 Task: Write and save a response "The best project I ever worked on was developing a comprehensive employee training guide for a start-up company".
Action: Mouse moved to (777, 86)
Screenshot: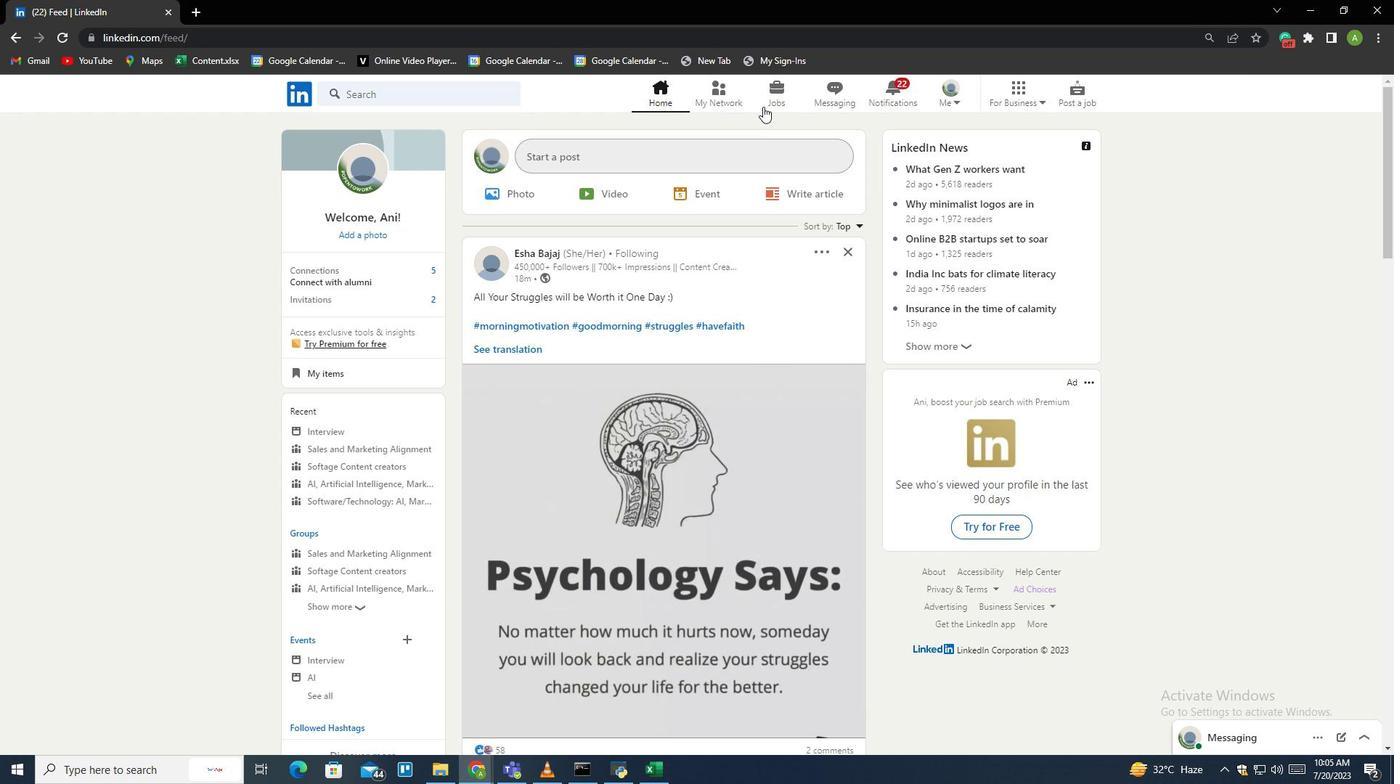 
Action: Mouse pressed left at (777, 86)
Screenshot: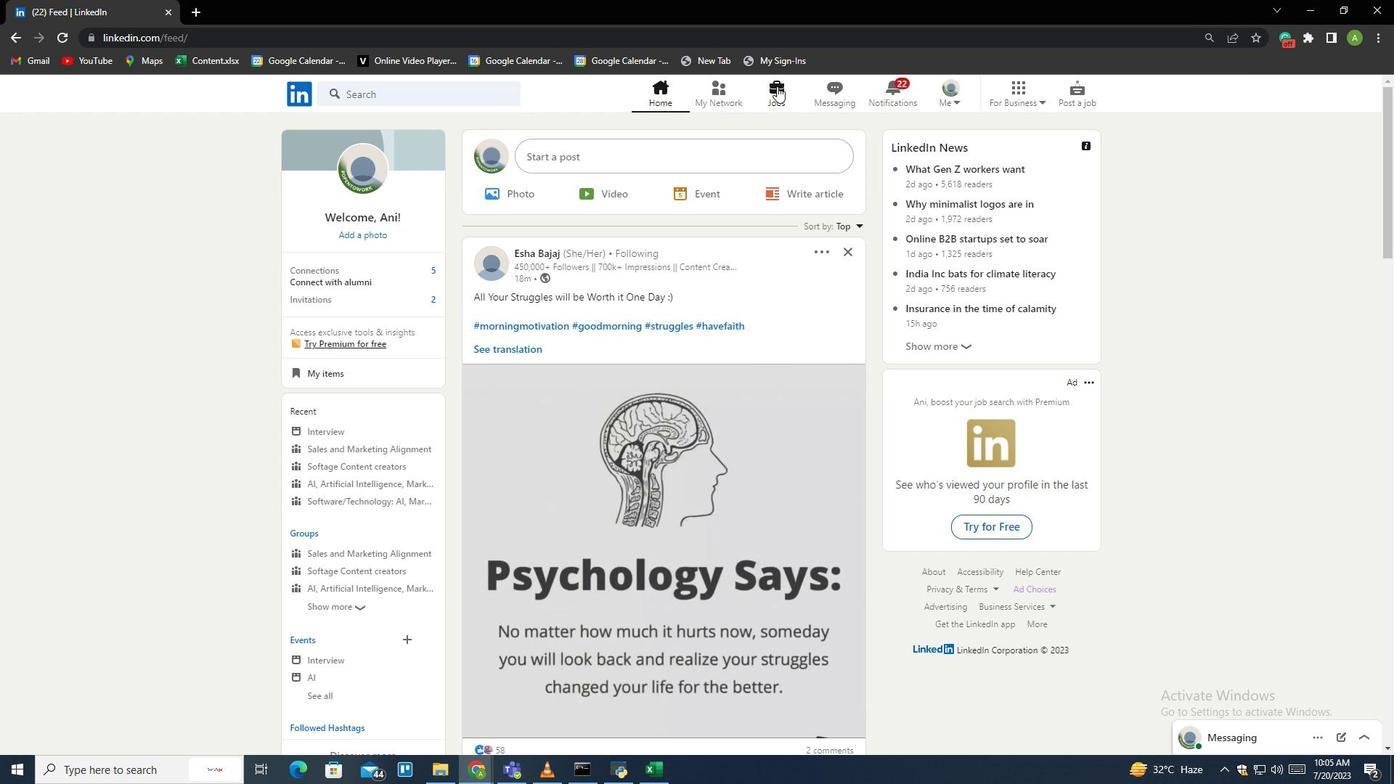 
Action: Mouse moved to (342, 496)
Screenshot: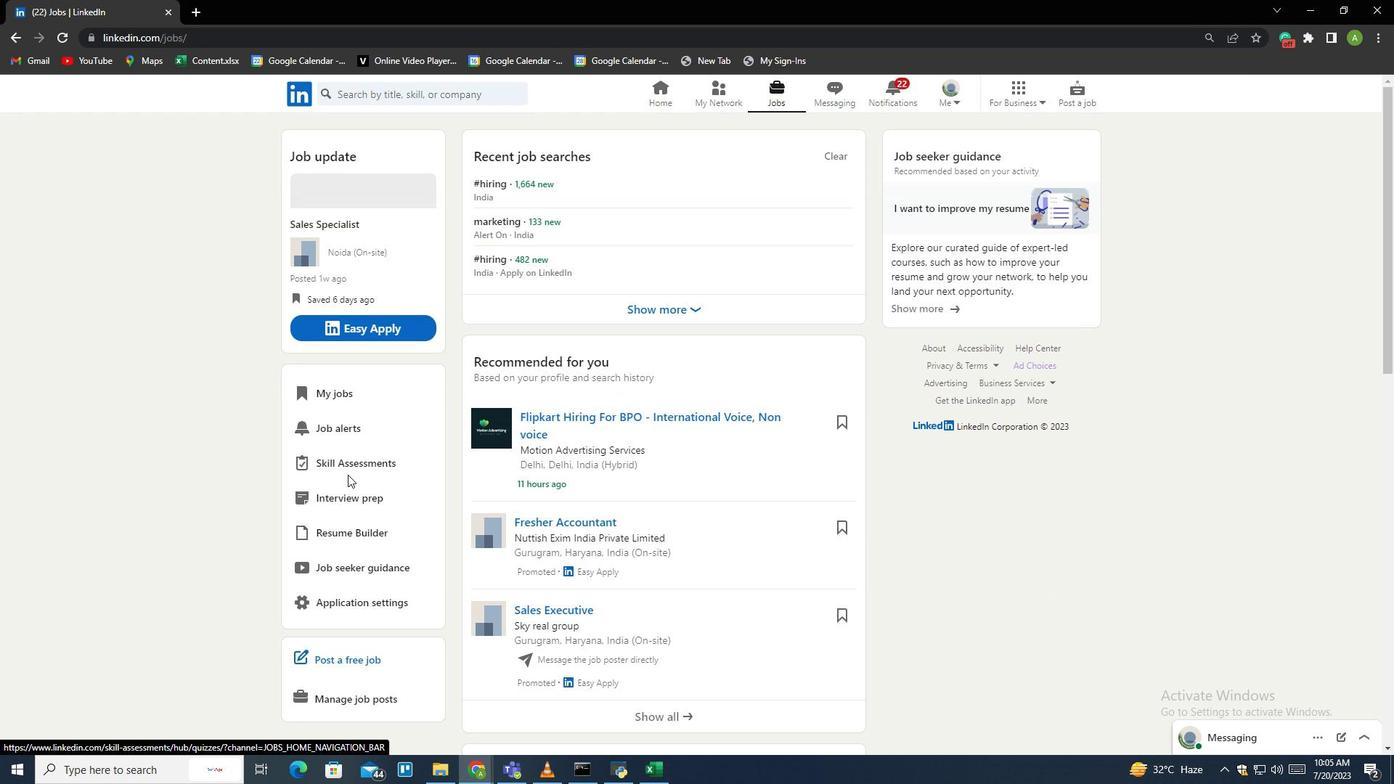 
Action: Mouse pressed left at (342, 496)
Screenshot: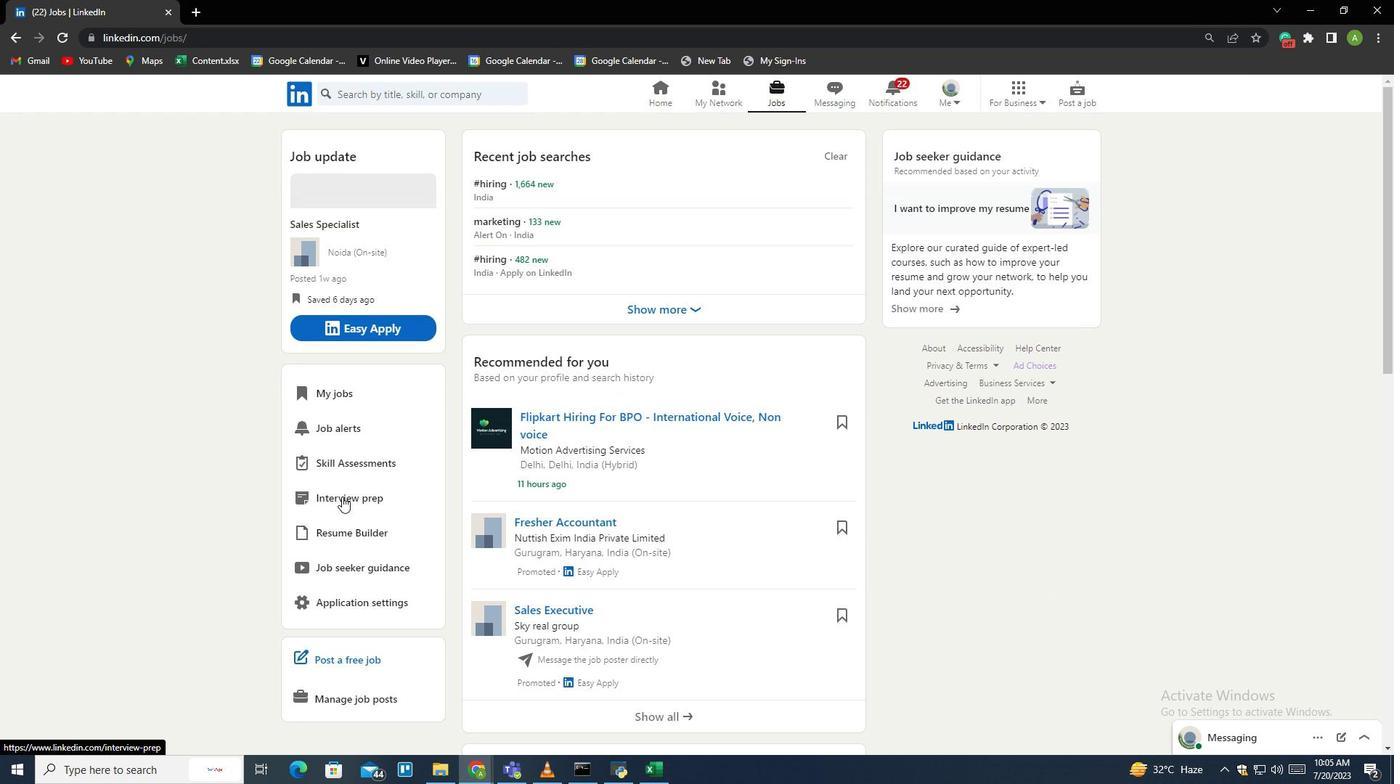 
Action: Mouse moved to (430, 153)
Screenshot: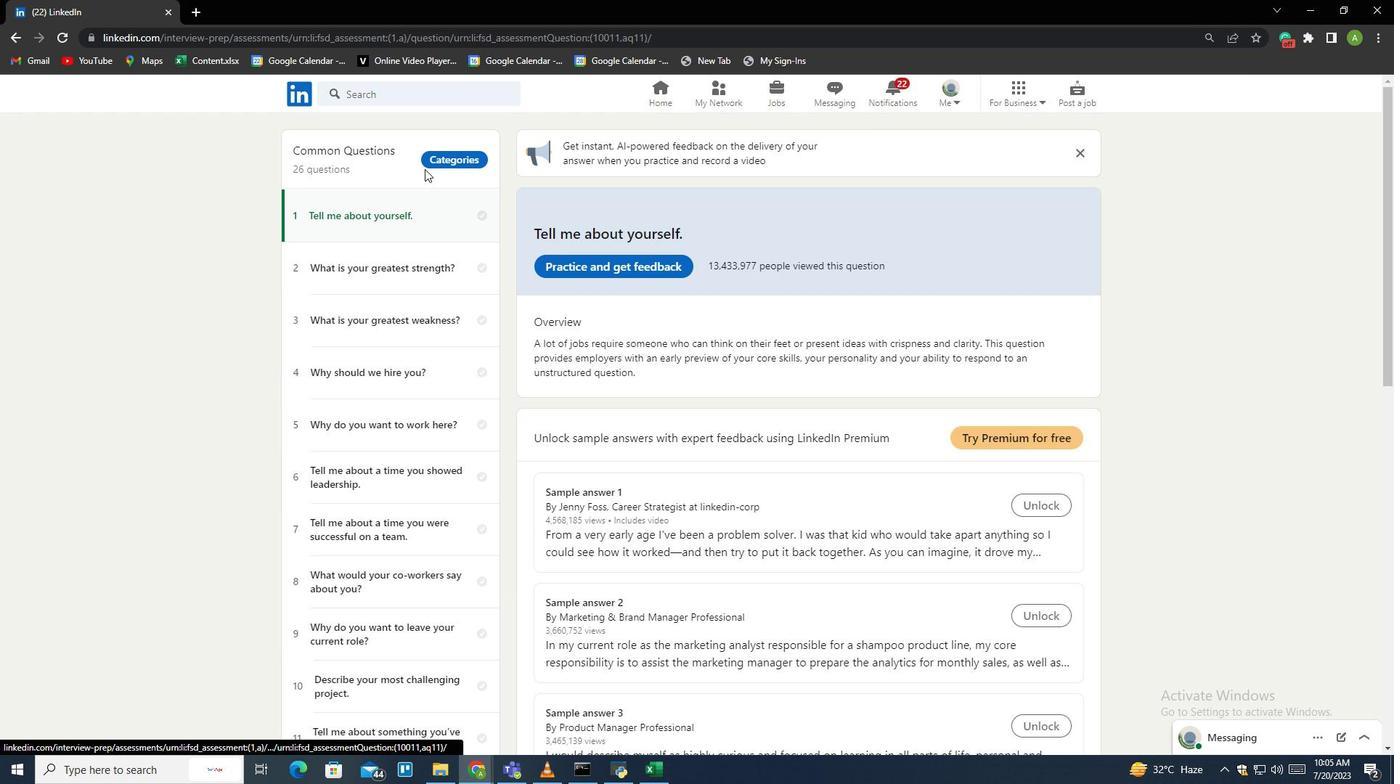 
Action: Mouse pressed left at (430, 153)
Screenshot: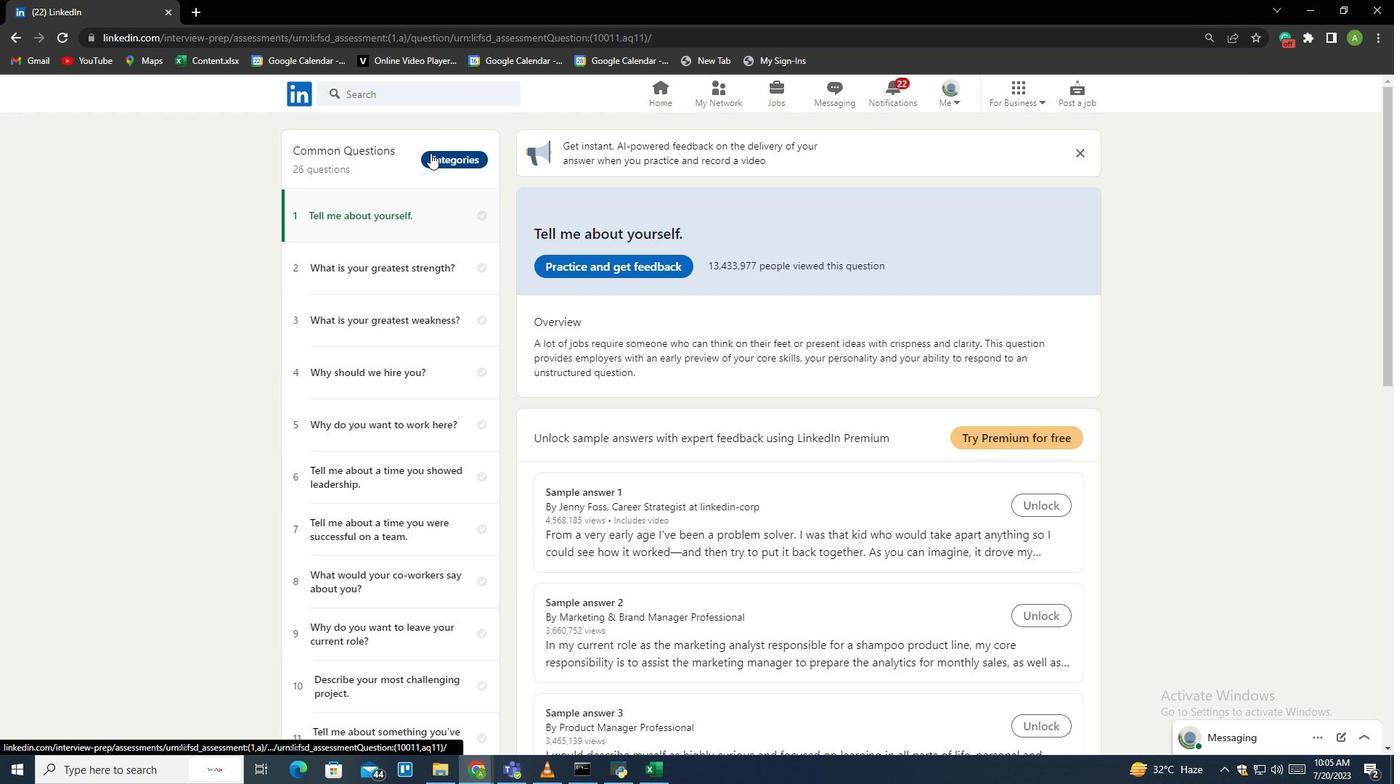 
Action: Mouse moved to (352, 585)
Screenshot: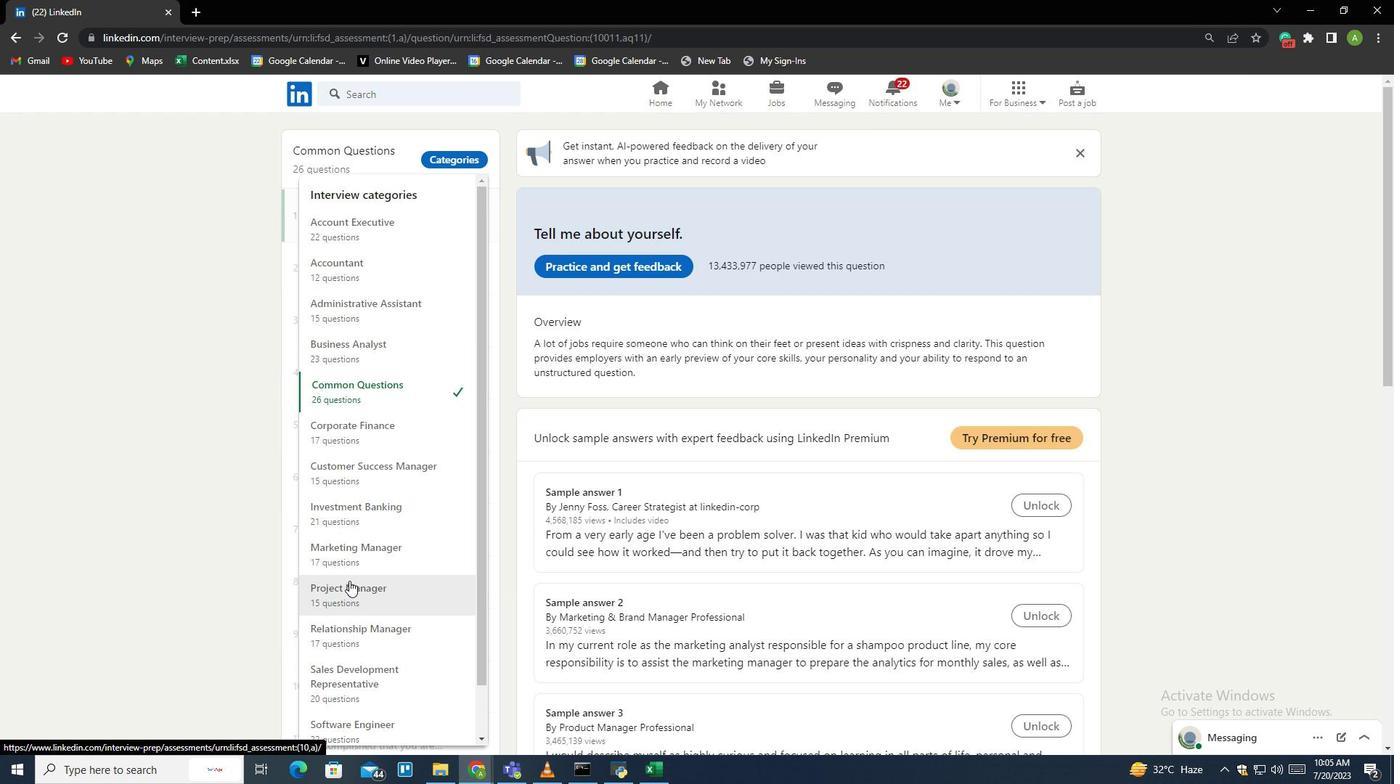 
Action: Mouse pressed left at (352, 585)
Screenshot: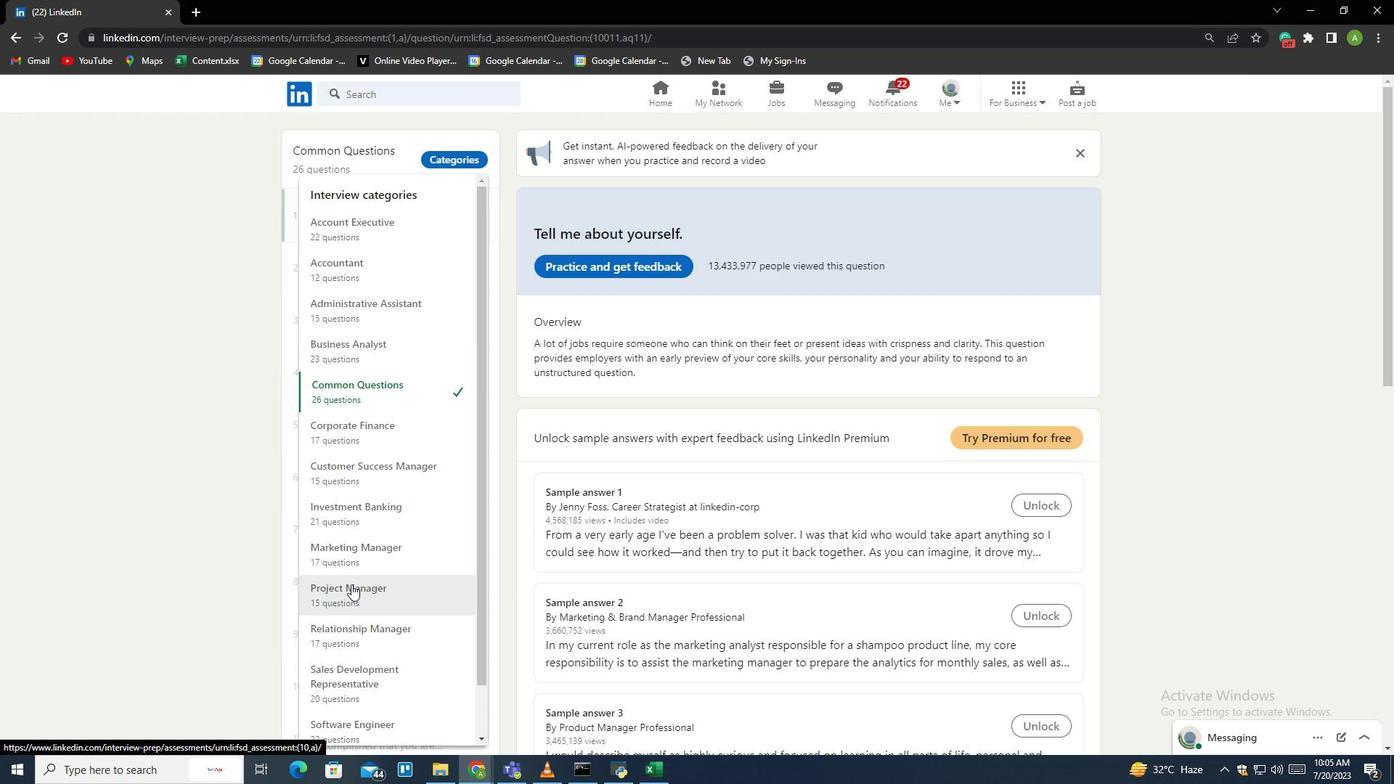 
Action: Mouse moved to (363, 686)
Screenshot: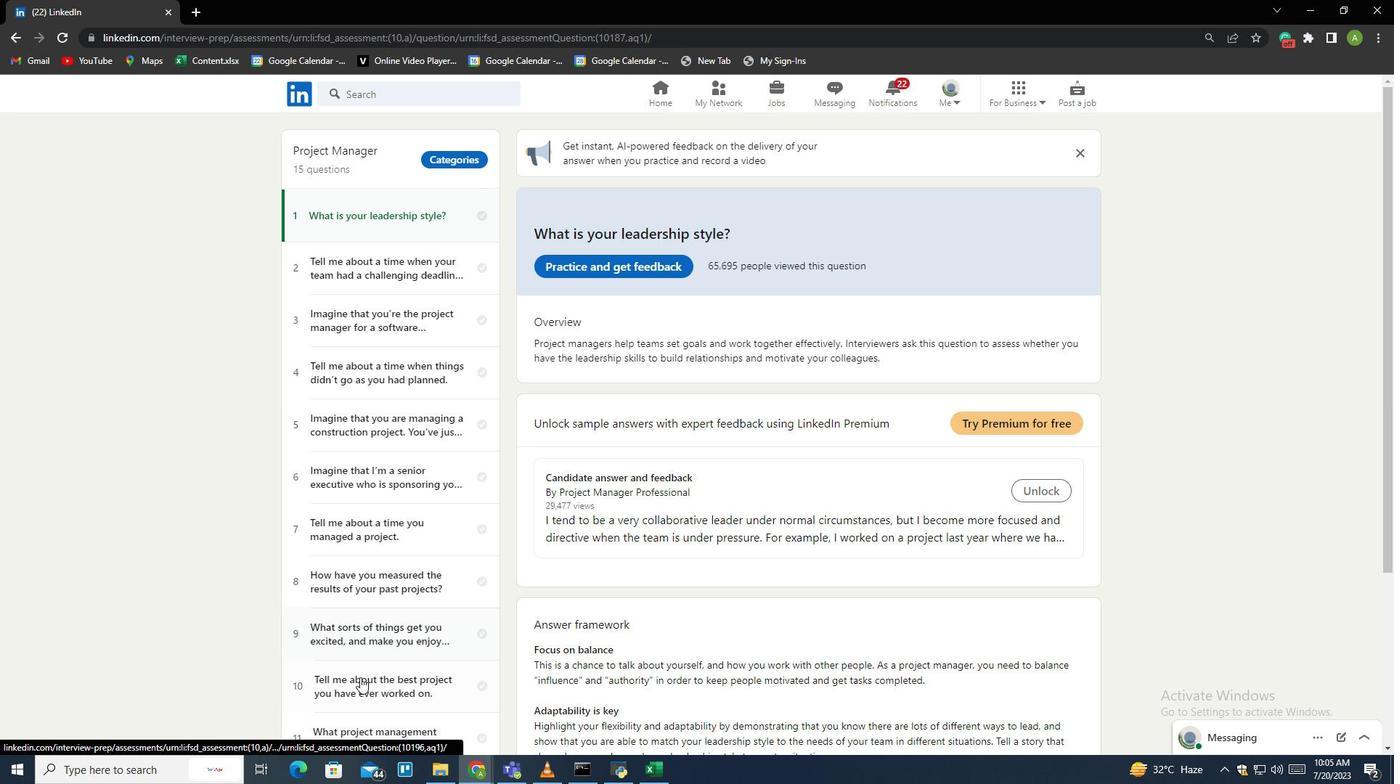 
Action: Mouse pressed left at (363, 686)
Screenshot: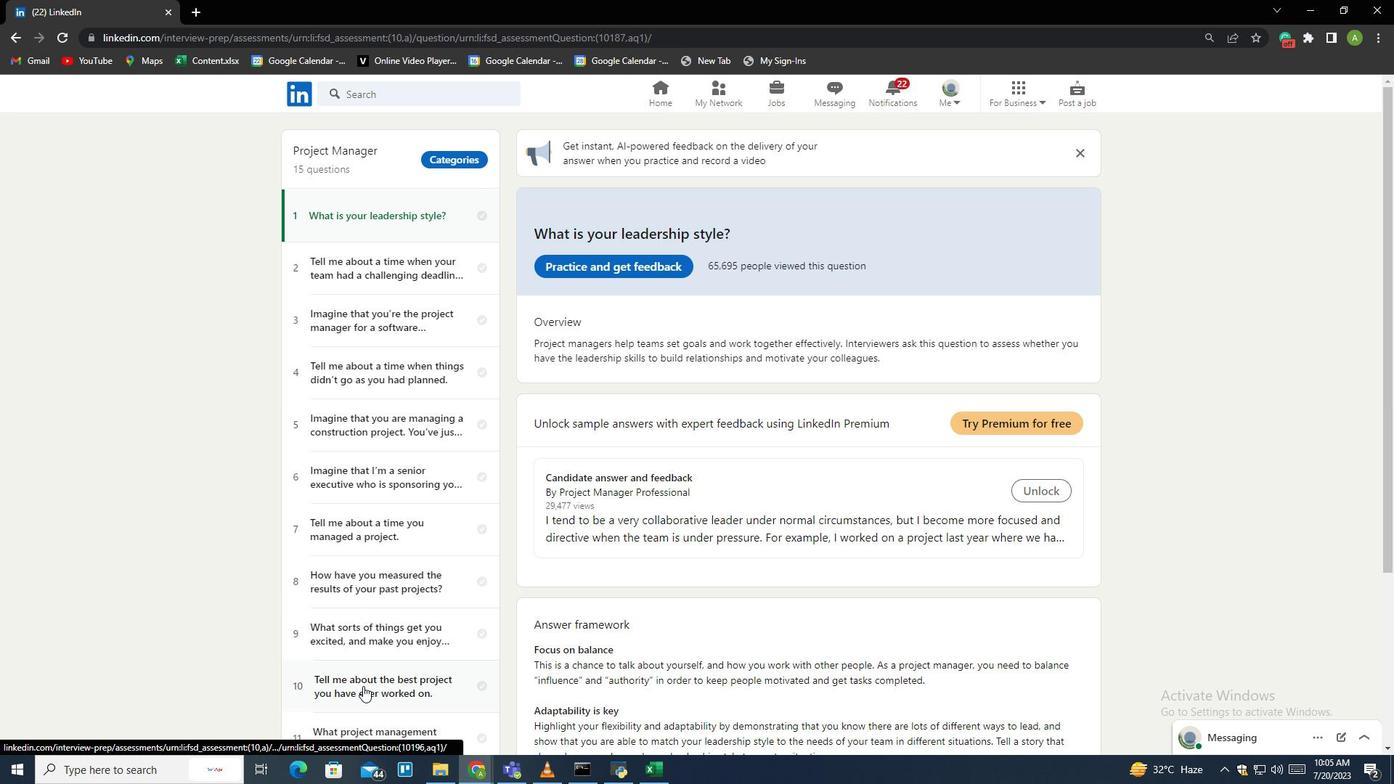 
Action: Mouse moved to (578, 267)
Screenshot: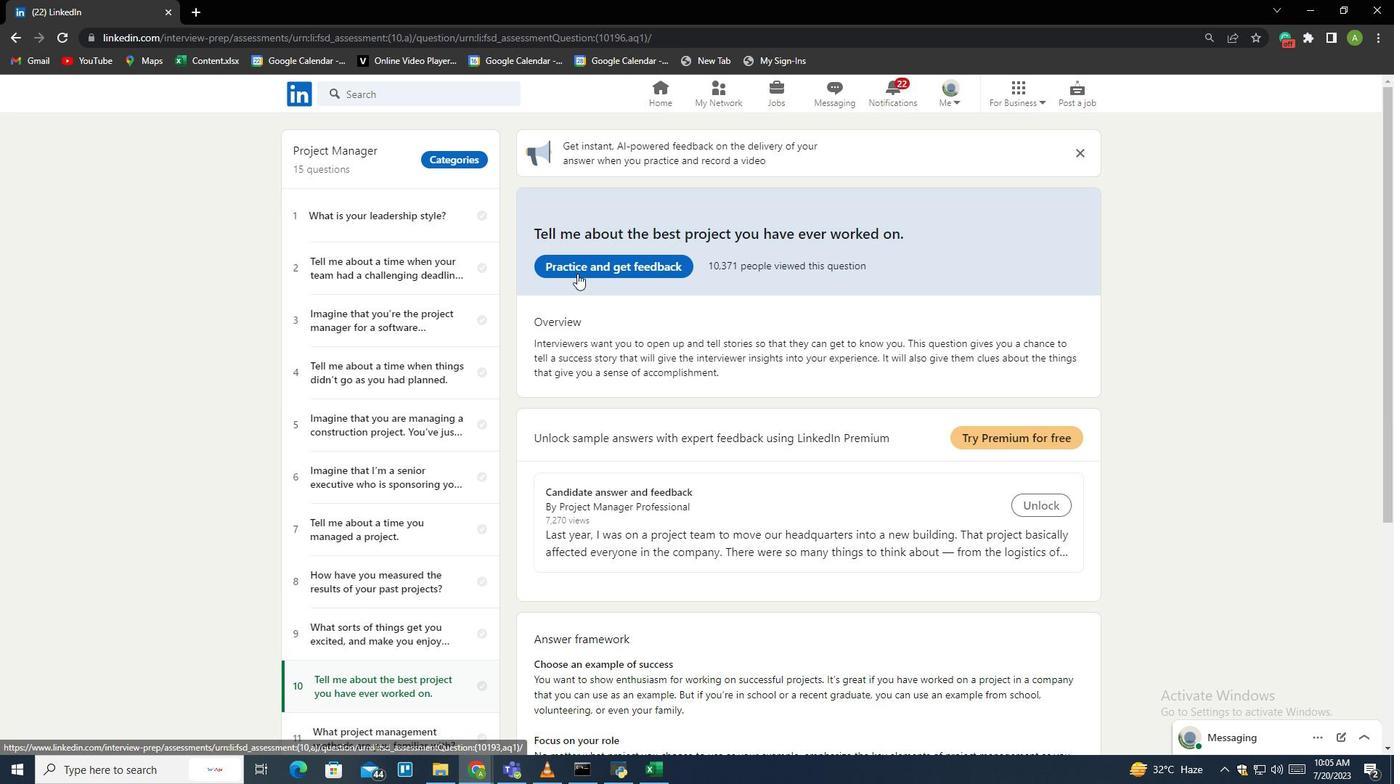 
Action: Mouse pressed left at (578, 267)
Screenshot: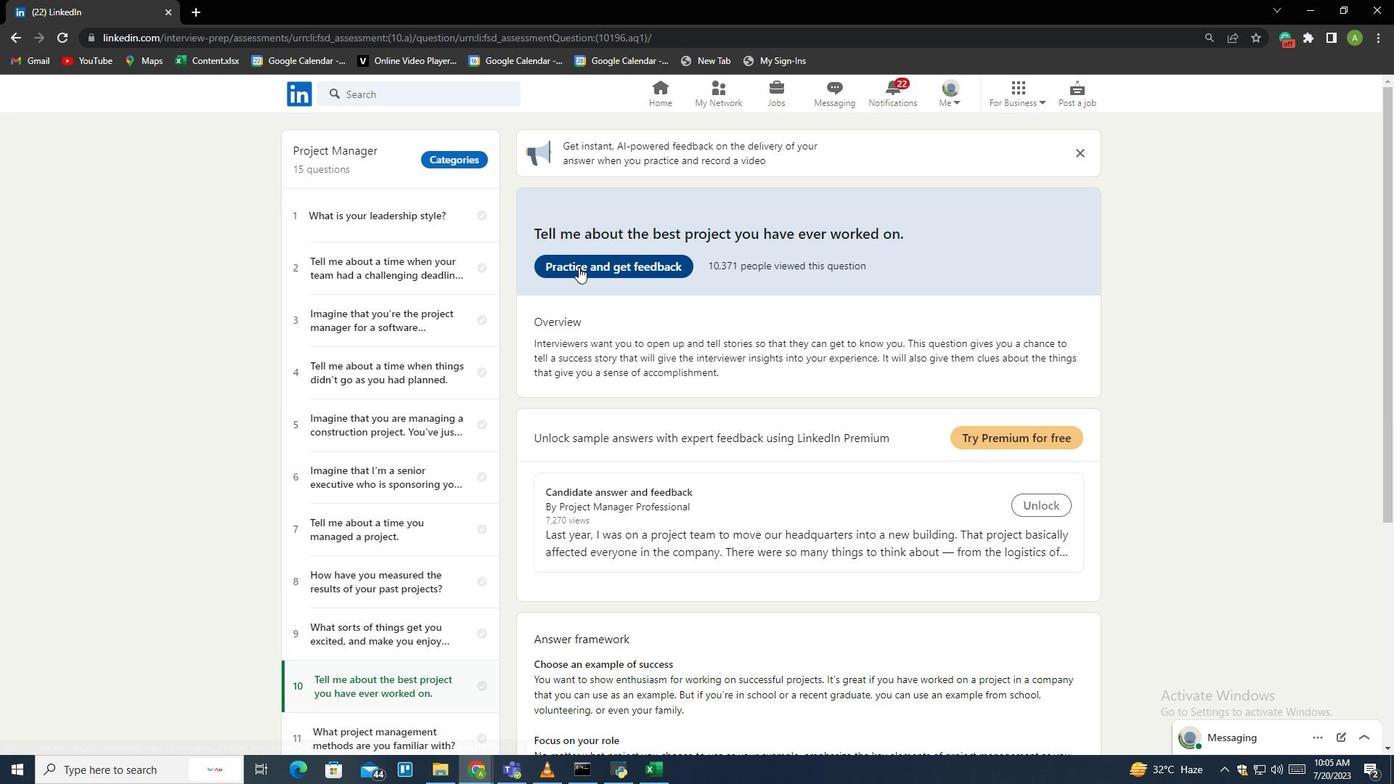 
Action: Mouse moved to (665, 461)
Screenshot: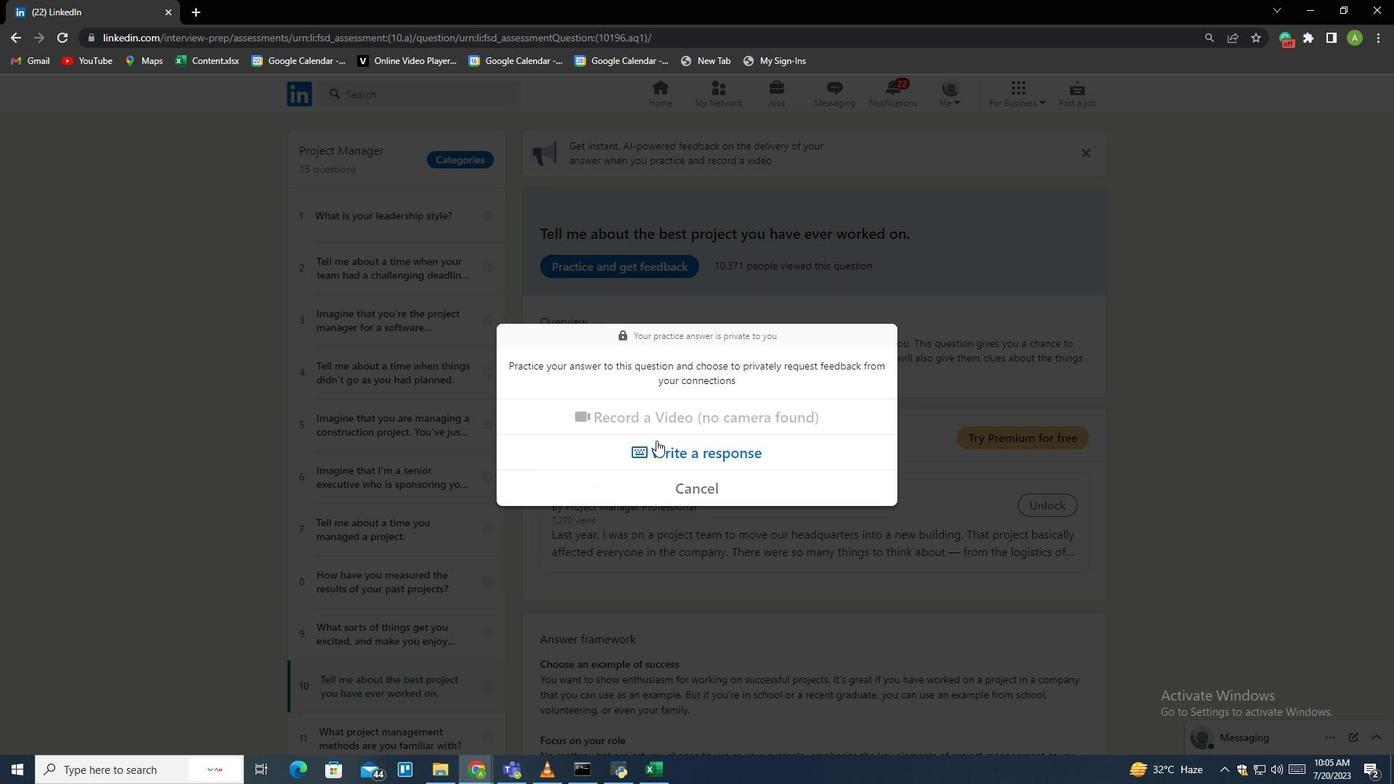 
Action: Mouse pressed left at (665, 461)
Screenshot: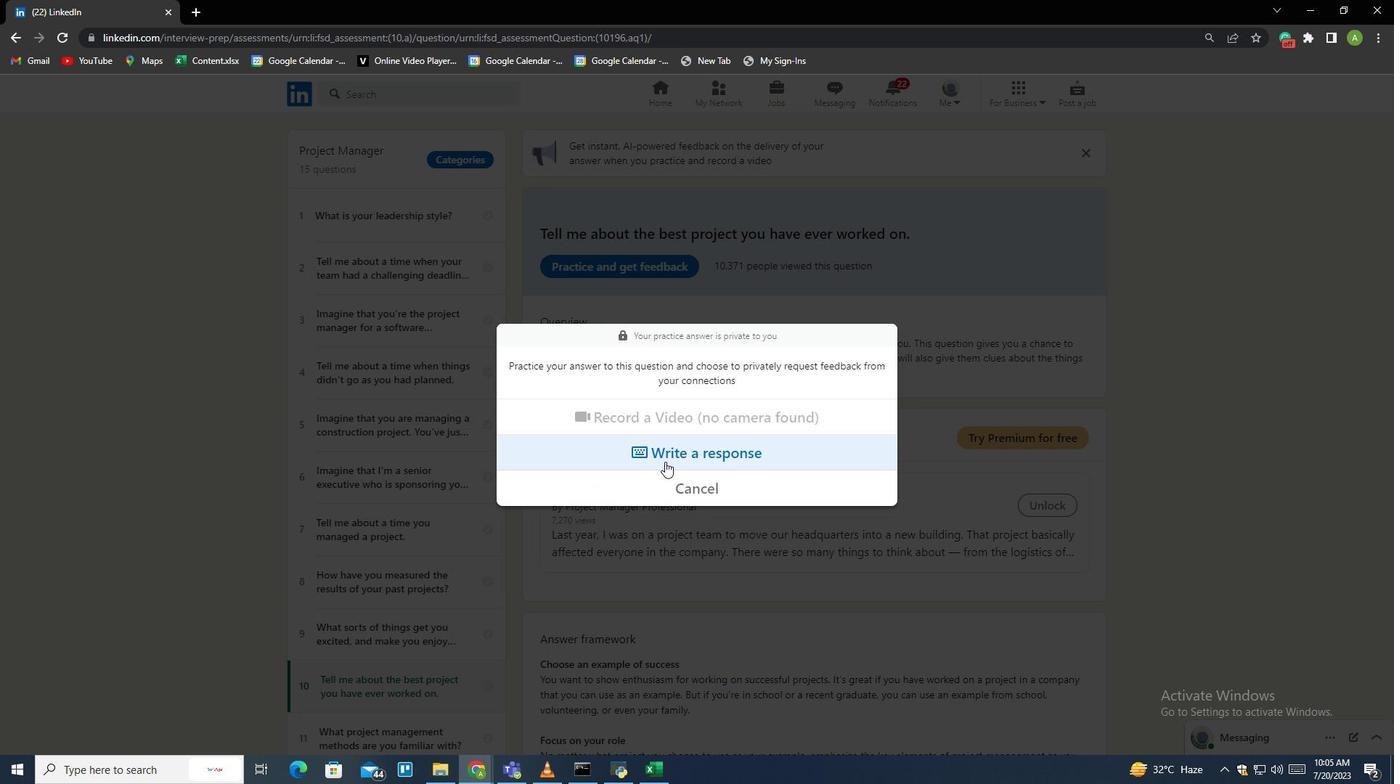 
Action: Mouse moved to (626, 358)
Screenshot: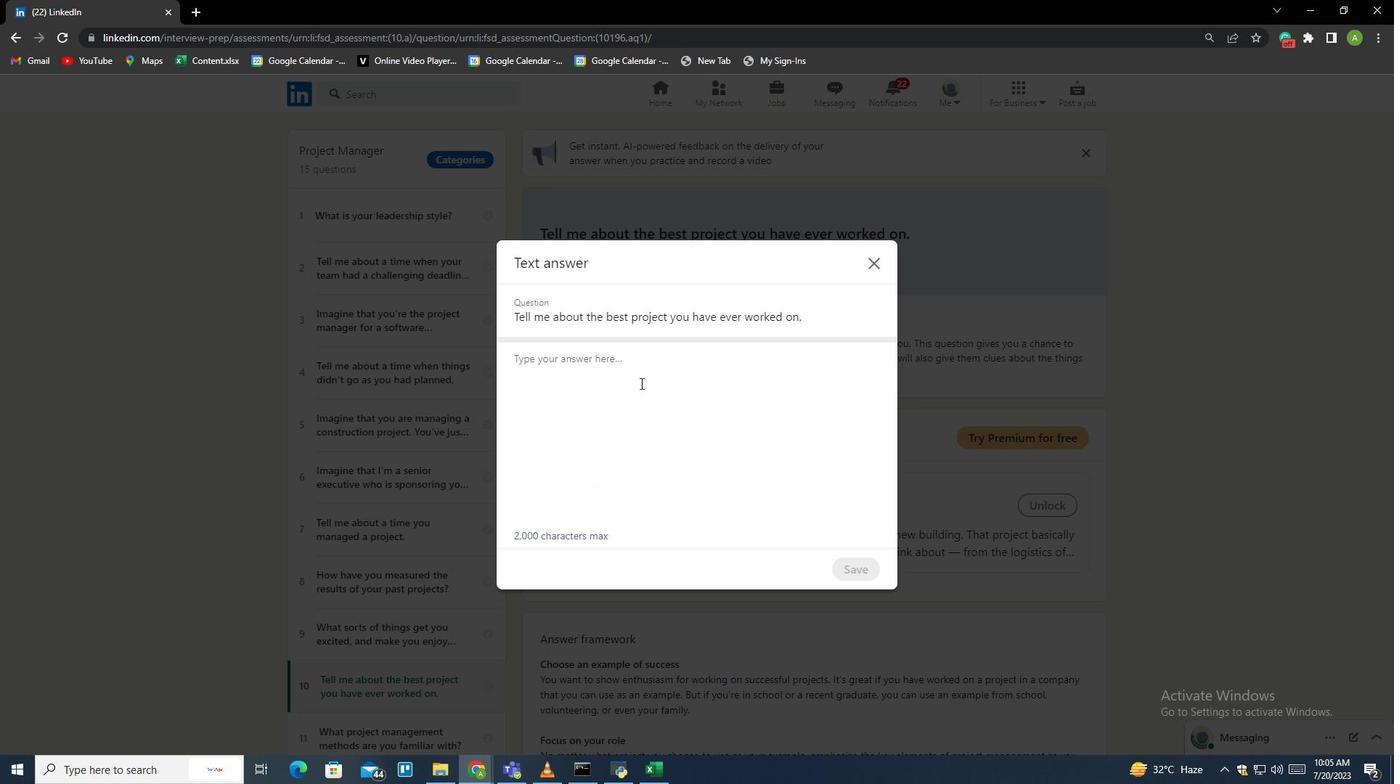 
Action: Mouse pressed left at (626, 358)
Screenshot: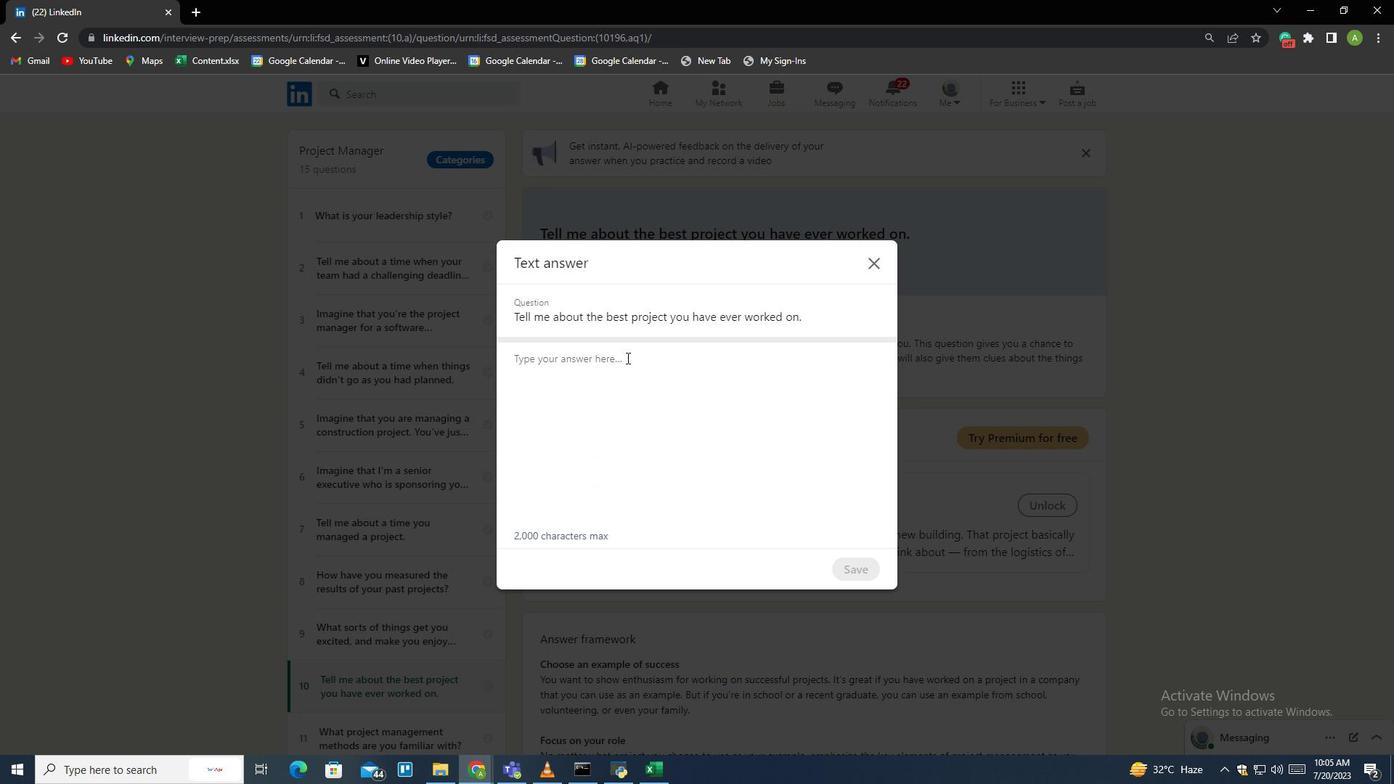 
Action: Key pressed <Key.shift>The<Key.space>best<Key.space>project<Key.space><Key.shift>I<Key.space>ever<Key.space>worked<Key.space>n<Key.backspace>on<Key.space>was<Key.space>developing<Key.space>a<Key.space>comprehenxi<Key.backspace><Key.backspace>sive<Key.space>employee<Key.space>training<Key.space>guide<Key.space>for<Key.space>a<Key.space>start-up<Key.space>company
Screenshot: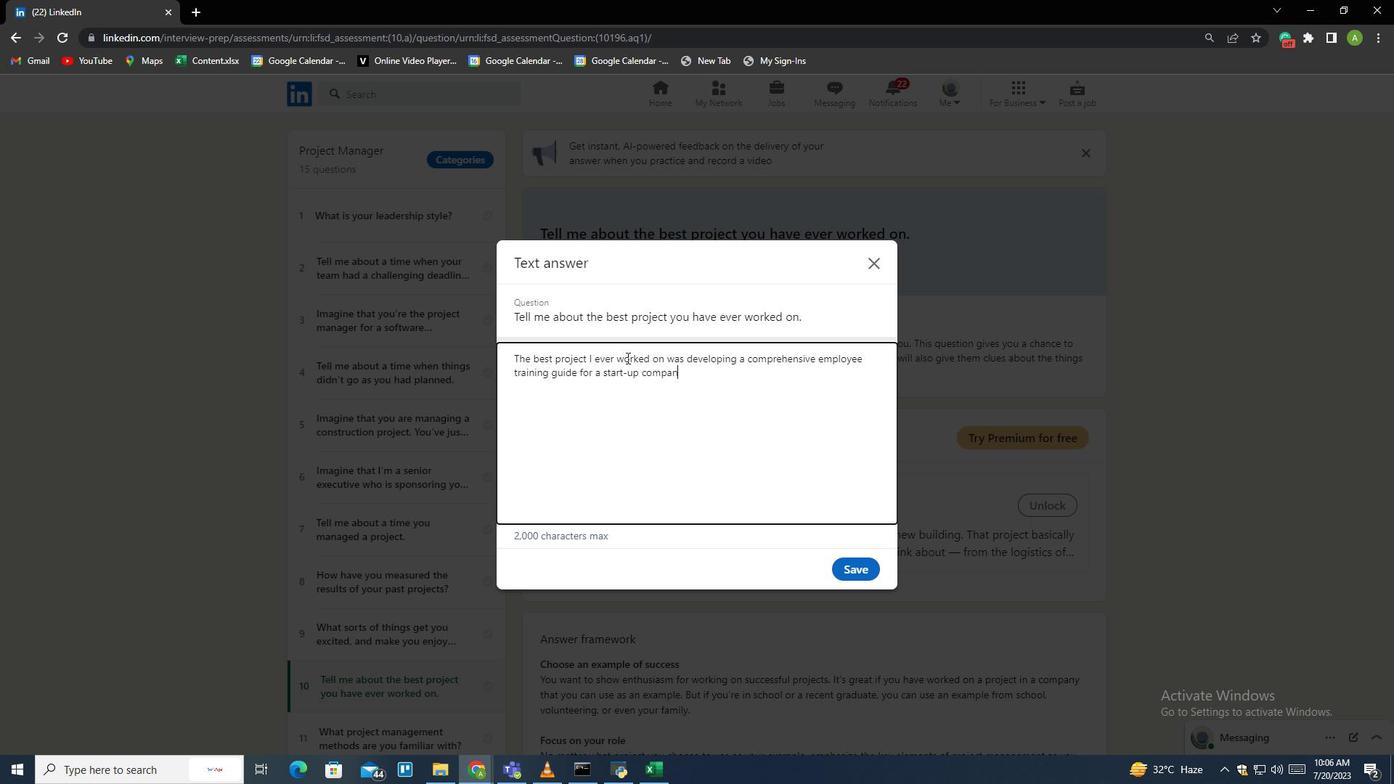 
Action: Mouse moved to (856, 571)
Screenshot: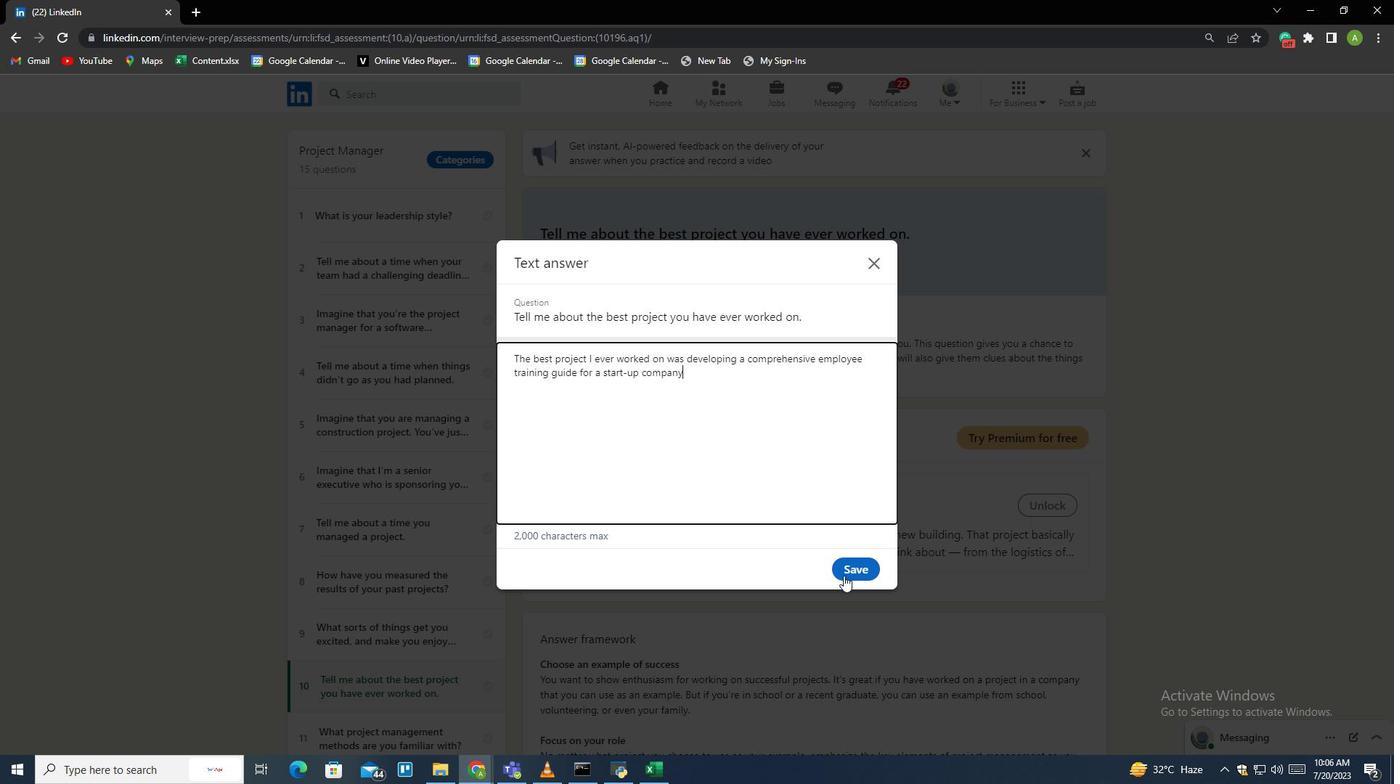 
Action: Mouse pressed left at (856, 571)
Screenshot: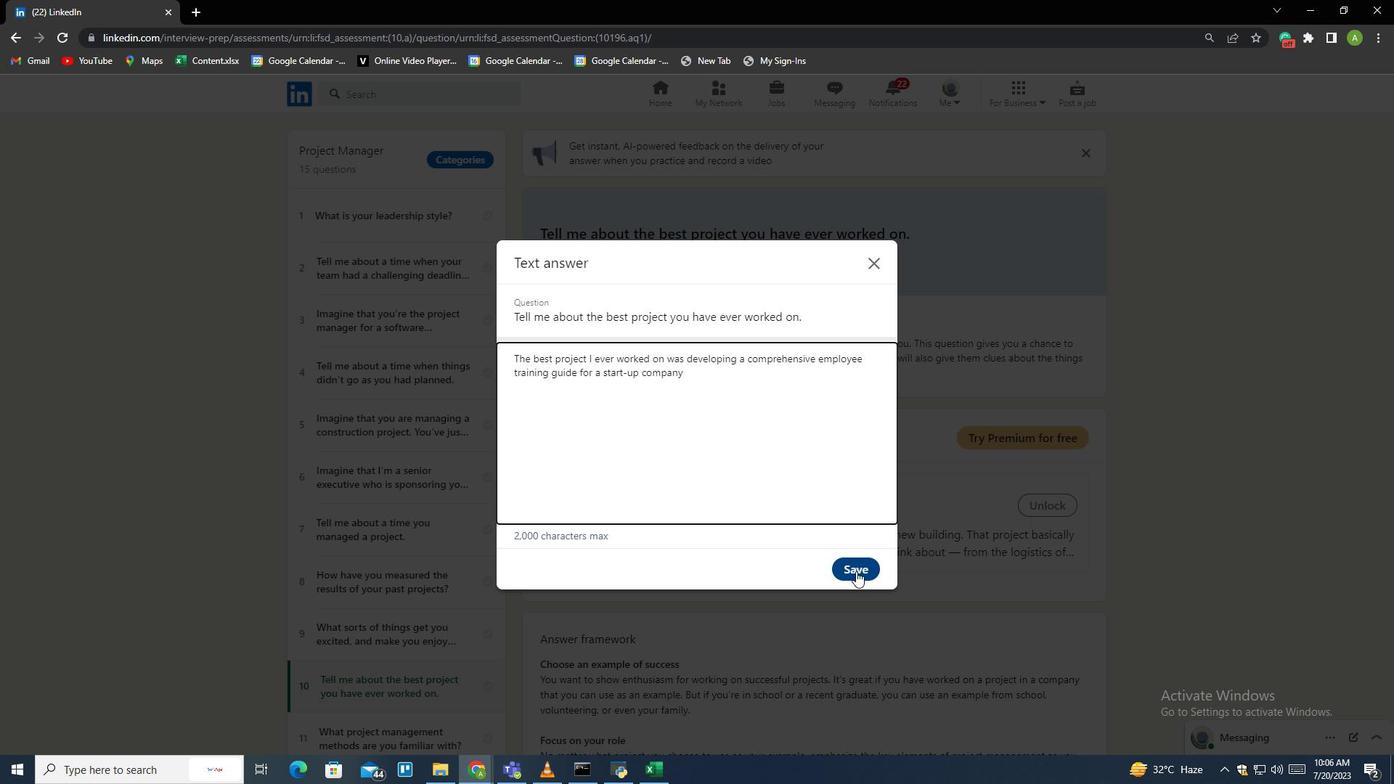 
Action: Mouse moved to (845, 568)
Screenshot: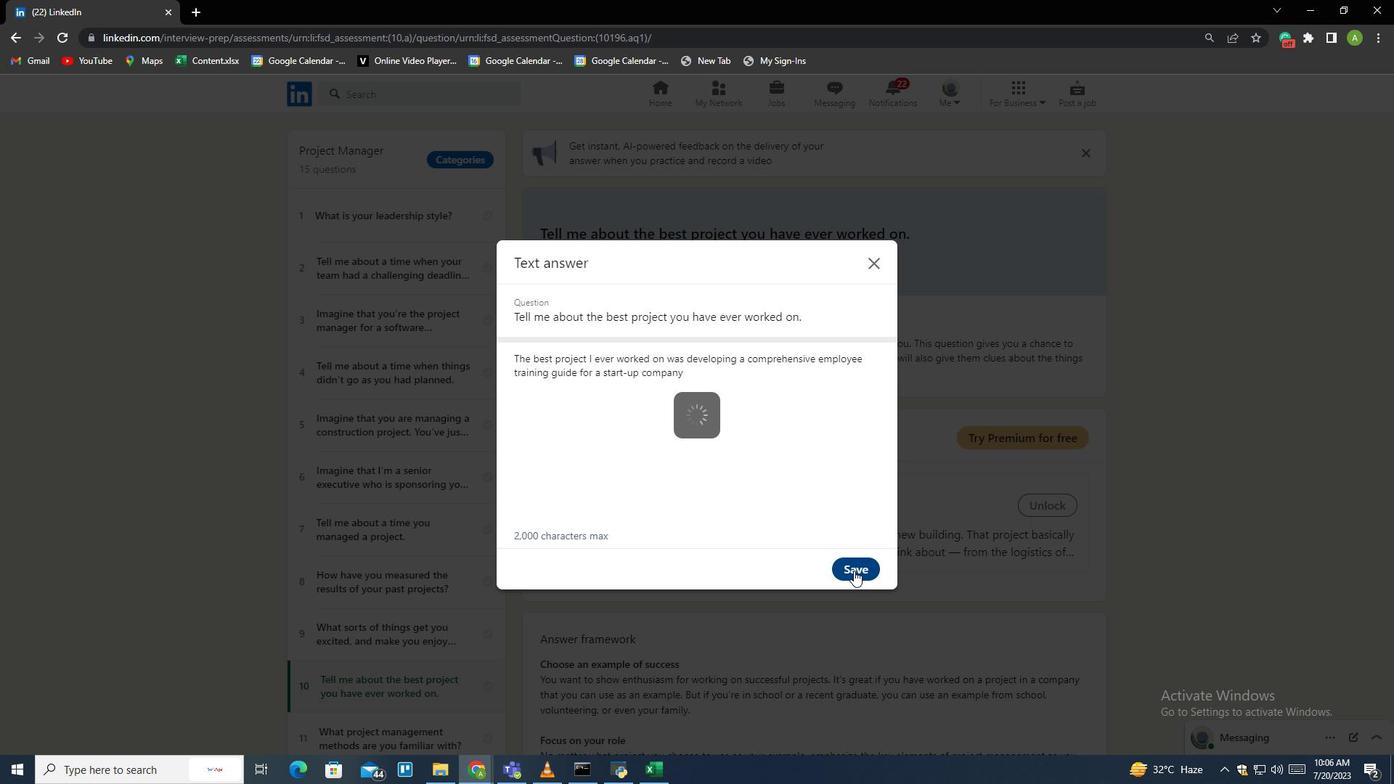 
